 Task: Select the maximized option in the new window dimensions.
Action: Mouse moved to (11, 507)
Screenshot: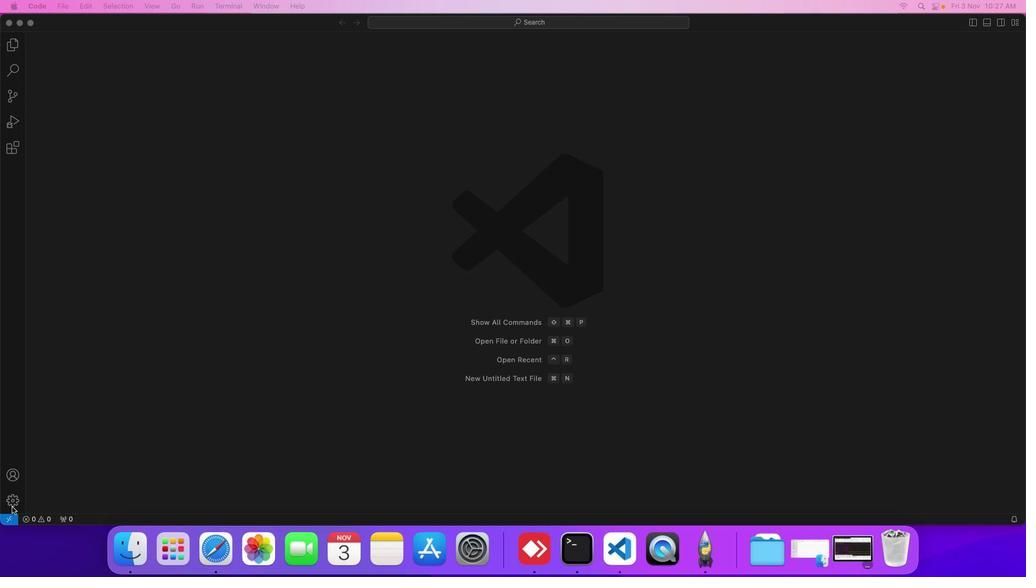 
Action: Mouse pressed left at (11, 507)
Screenshot: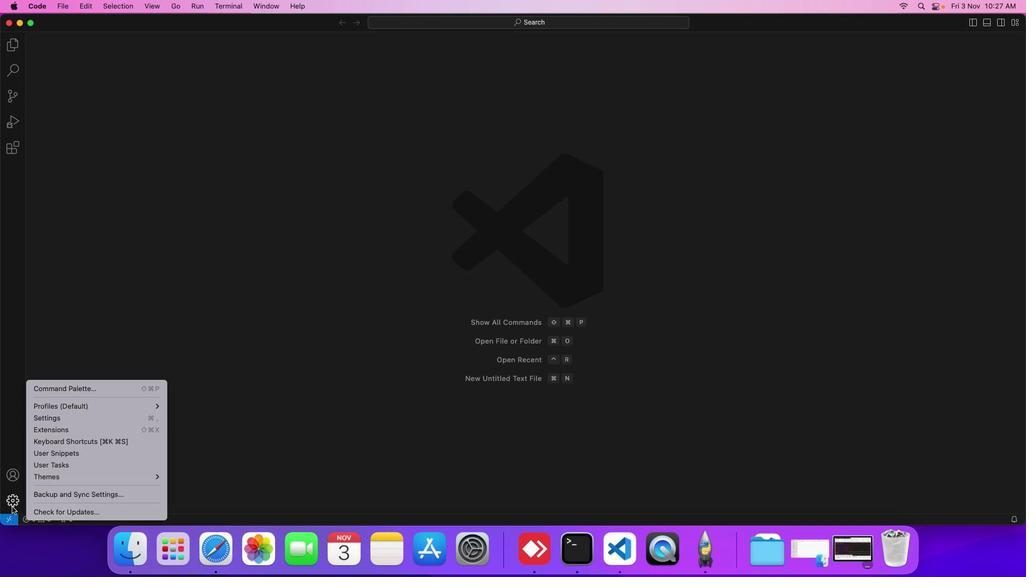 
Action: Mouse moved to (47, 418)
Screenshot: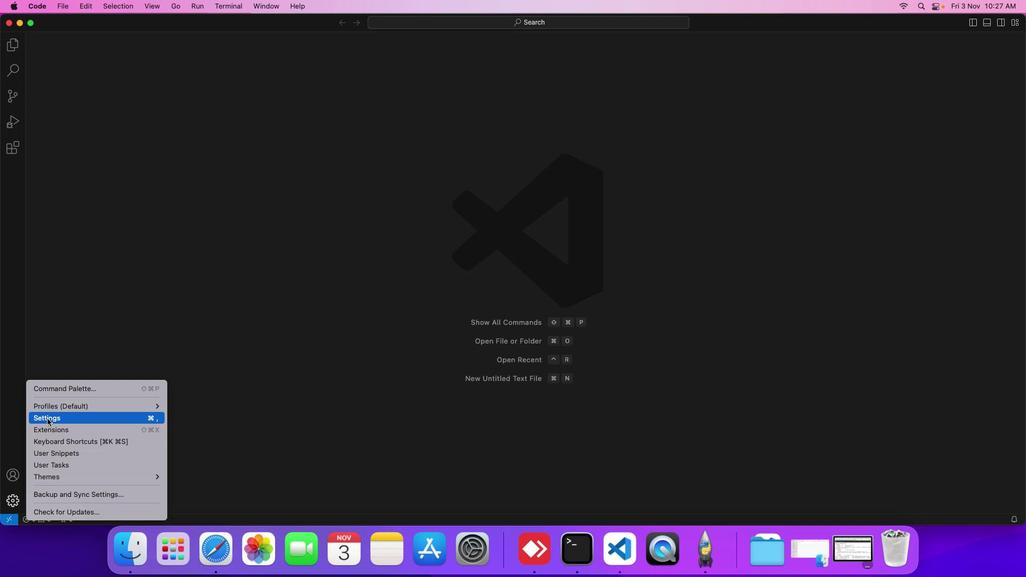 
Action: Mouse pressed left at (47, 418)
Screenshot: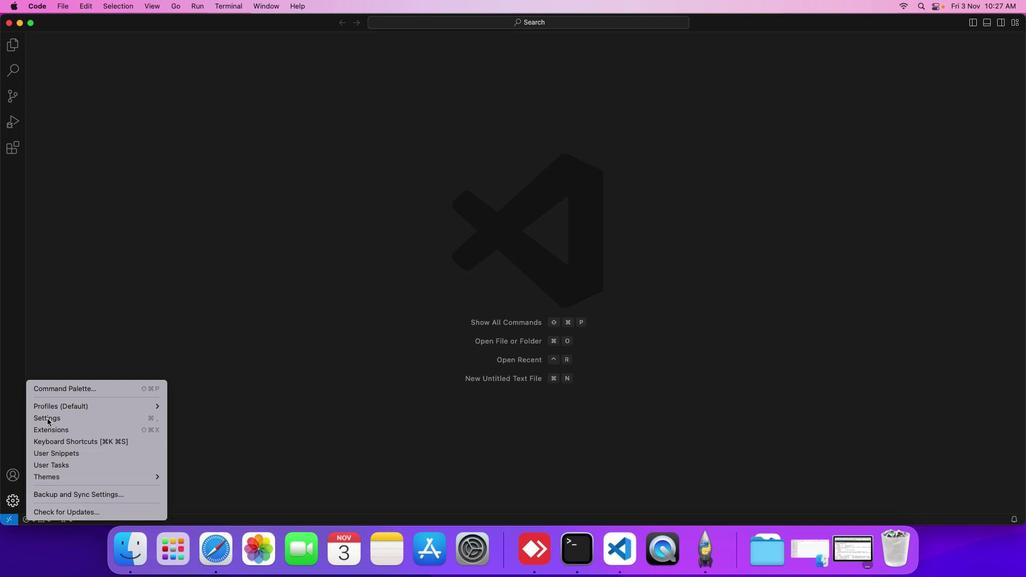 
Action: Mouse moved to (248, 146)
Screenshot: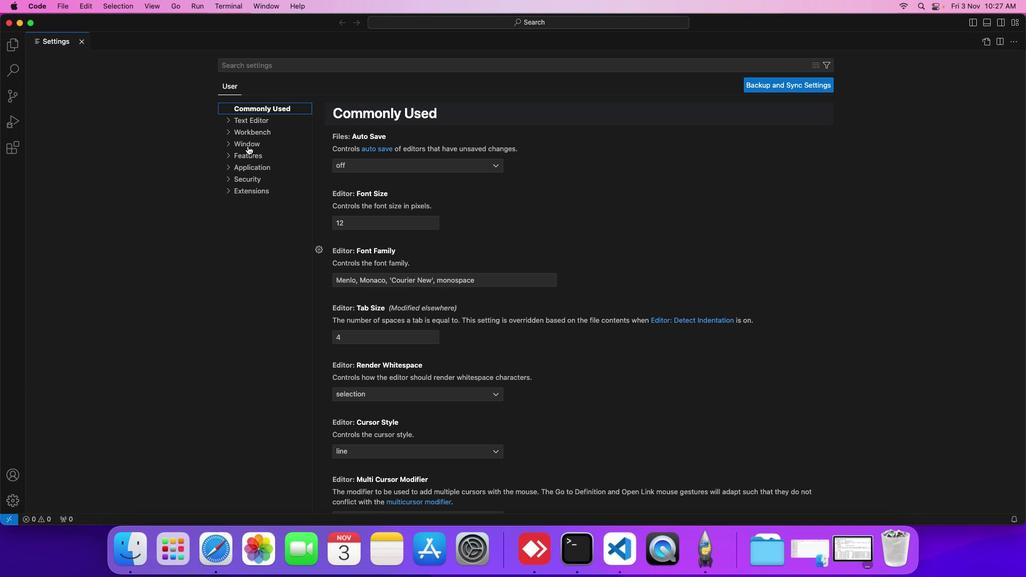
Action: Mouse pressed left at (248, 146)
Screenshot: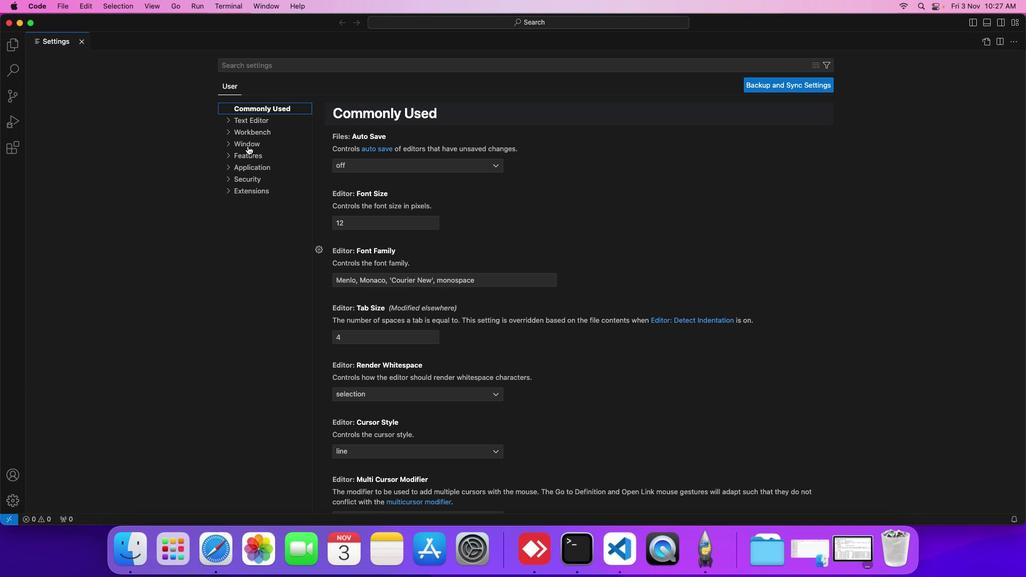 
Action: Mouse moved to (263, 159)
Screenshot: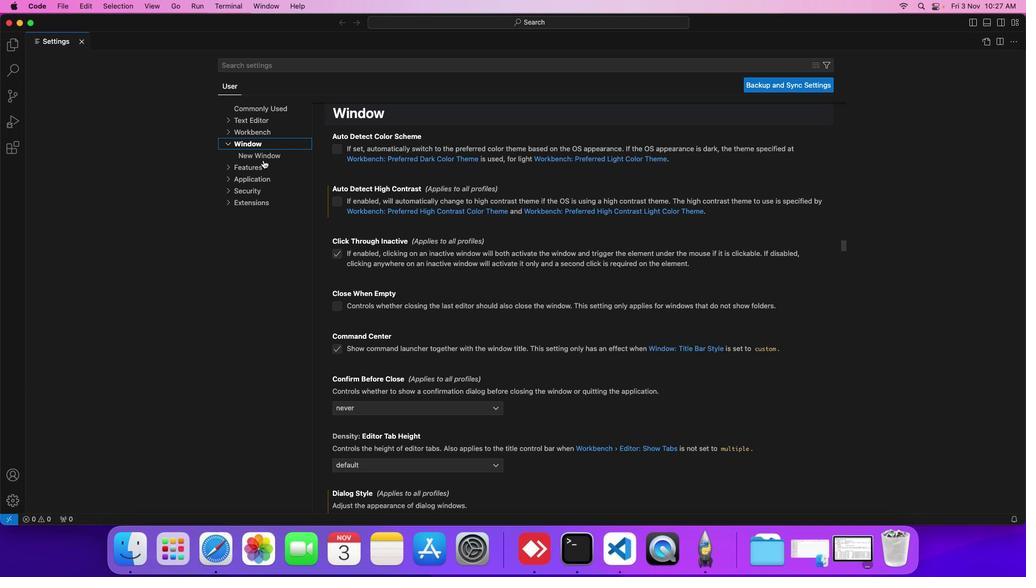 
Action: Mouse pressed left at (263, 159)
Screenshot: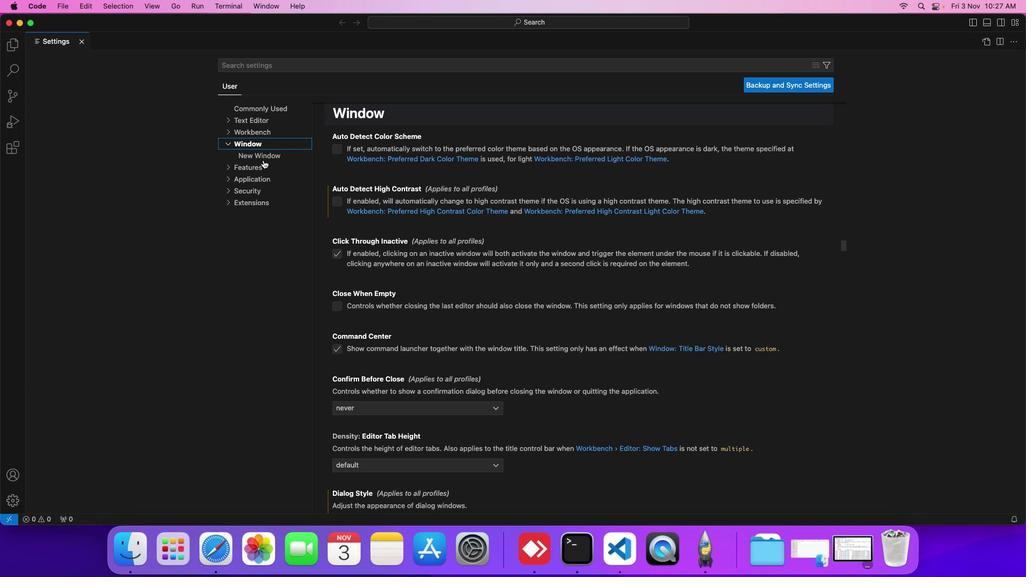 
Action: Mouse moved to (549, 387)
Screenshot: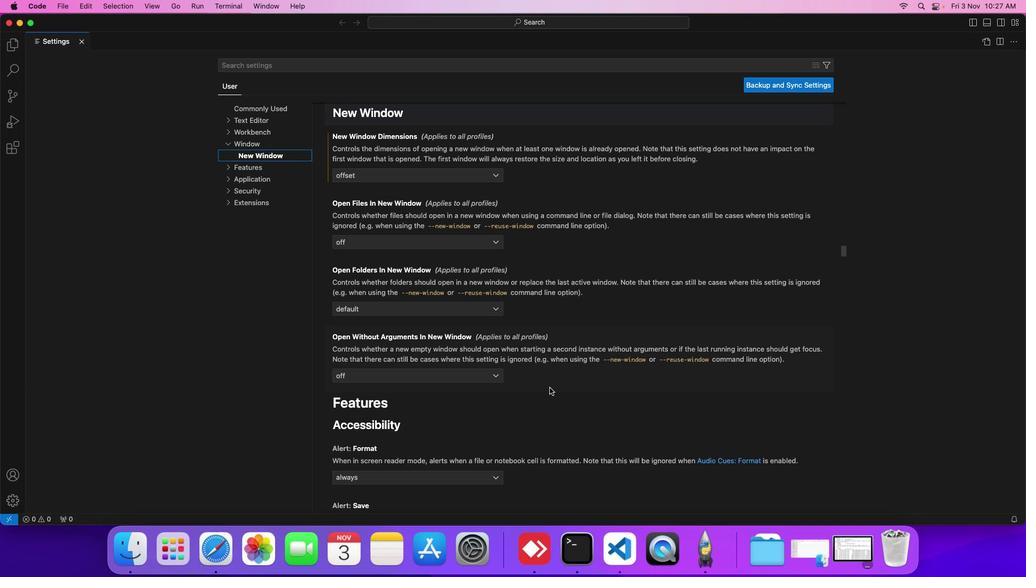 
Action: Mouse scrolled (549, 387) with delta (0, 0)
Screenshot: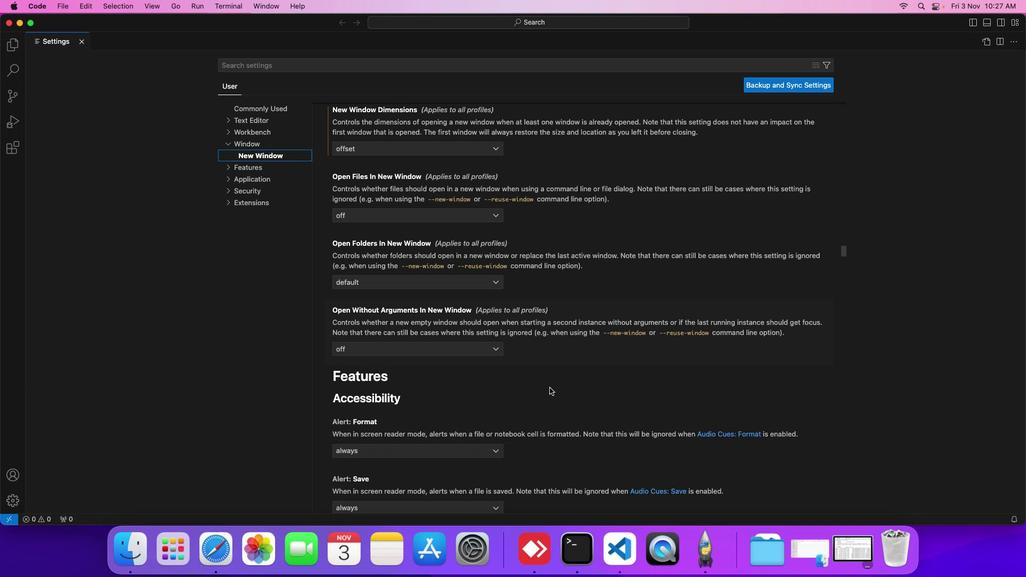 
Action: Mouse scrolled (549, 387) with delta (0, 0)
Screenshot: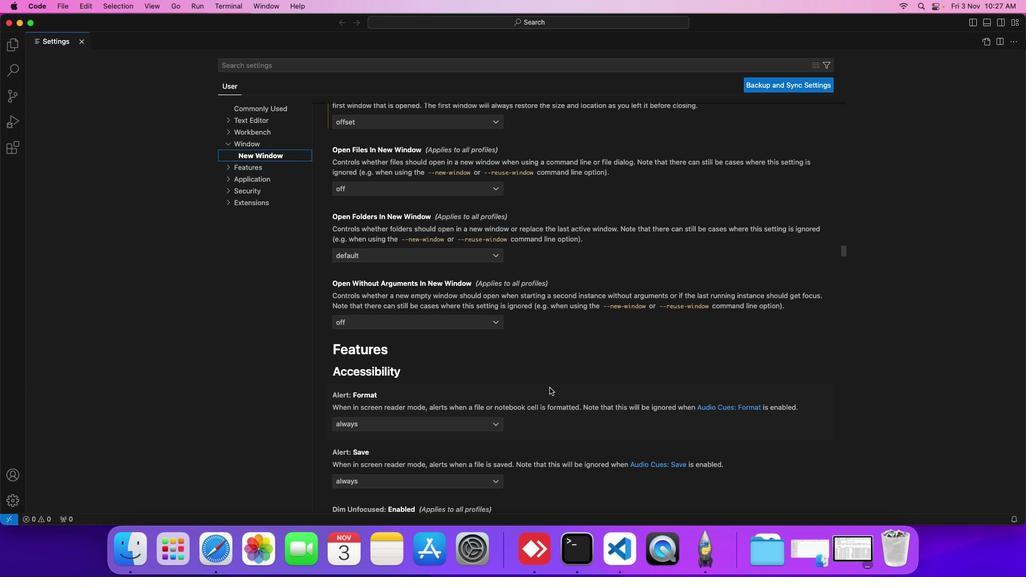 
Action: Mouse moved to (549, 388)
Screenshot: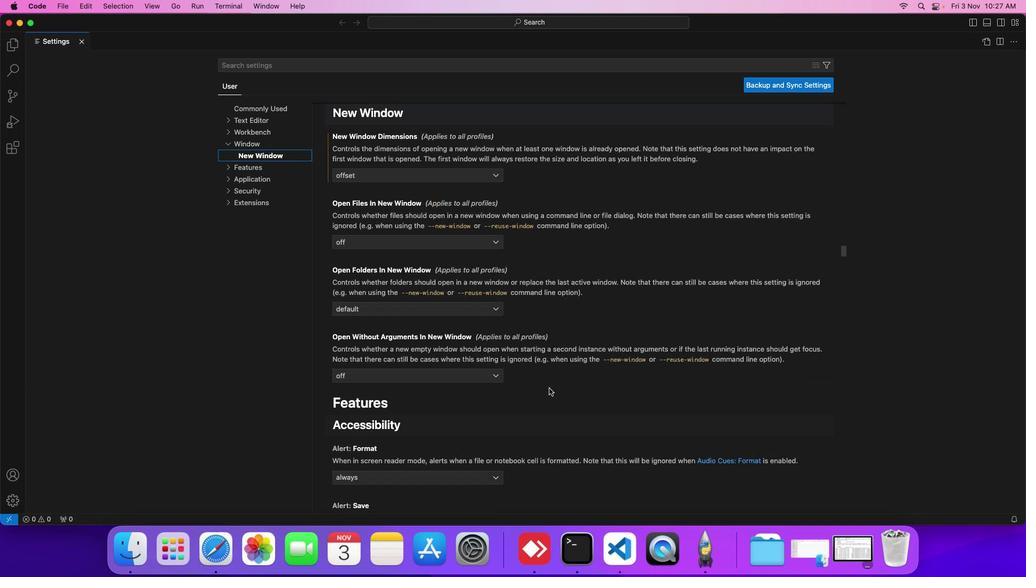 
Action: Mouse scrolled (549, 388) with delta (0, 0)
Screenshot: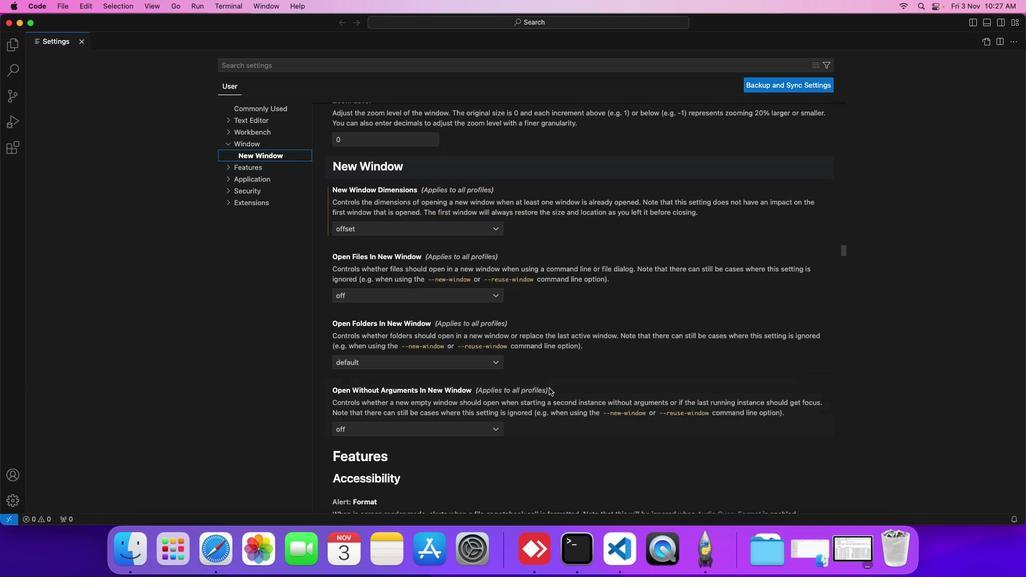 
Action: Mouse moved to (549, 388)
Screenshot: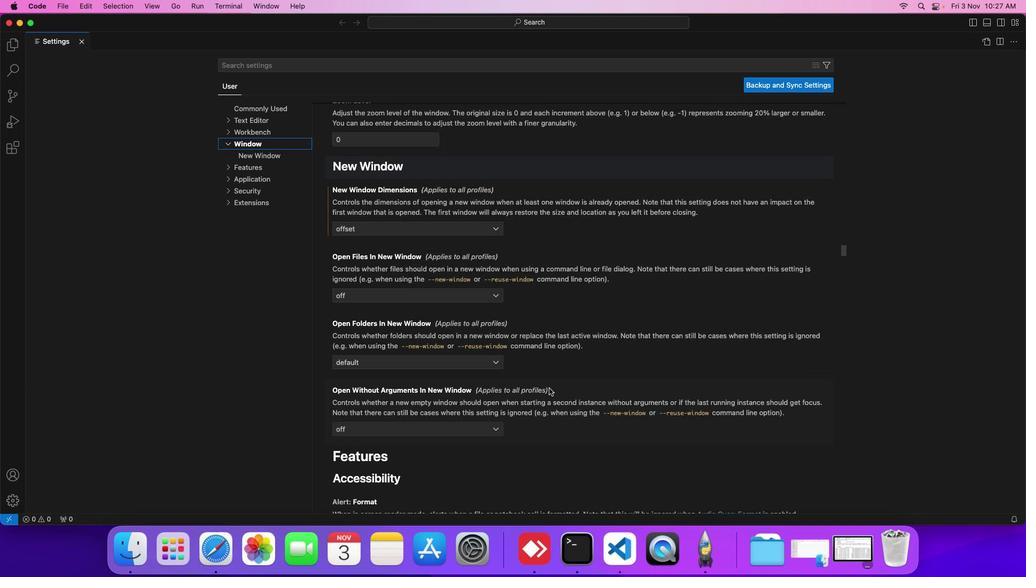 
Action: Mouse scrolled (549, 388) with delta (0, 0)
Screenshot: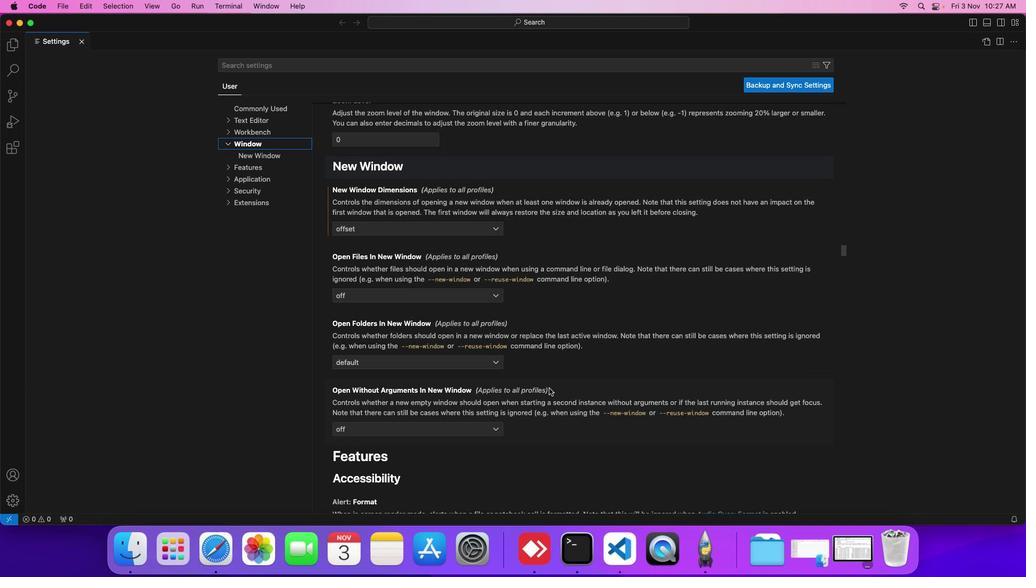 
Action: Mouse scrolled (549, 388) with delta (0, 1)
Screenshot: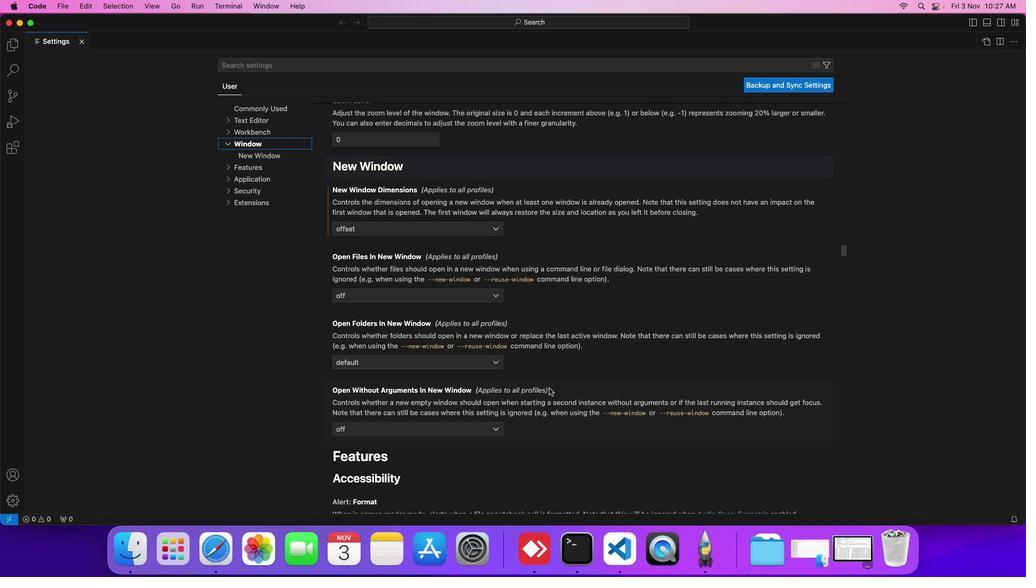 
Action: Mouse moved to (386, 228)
Screenshot: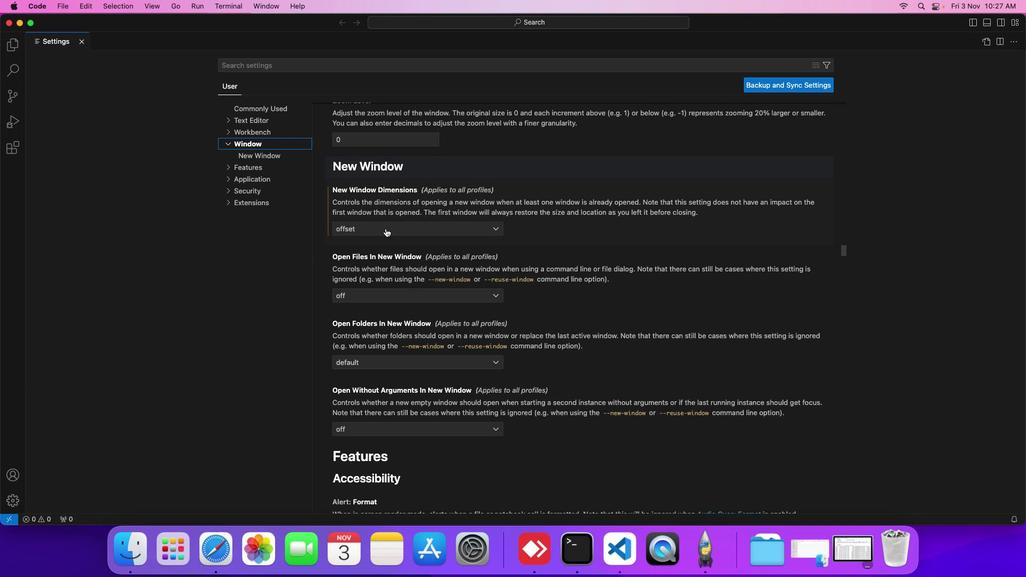
Action: Mouse pressed left at (386, 228)
Screenshot: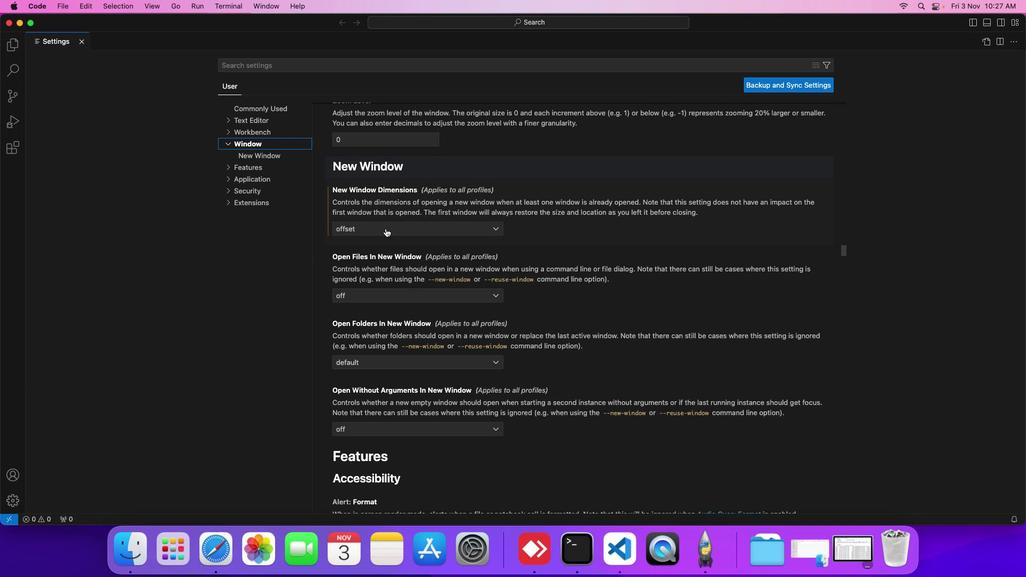 
Action: Mouse moved to (381, 272)
Screenshot: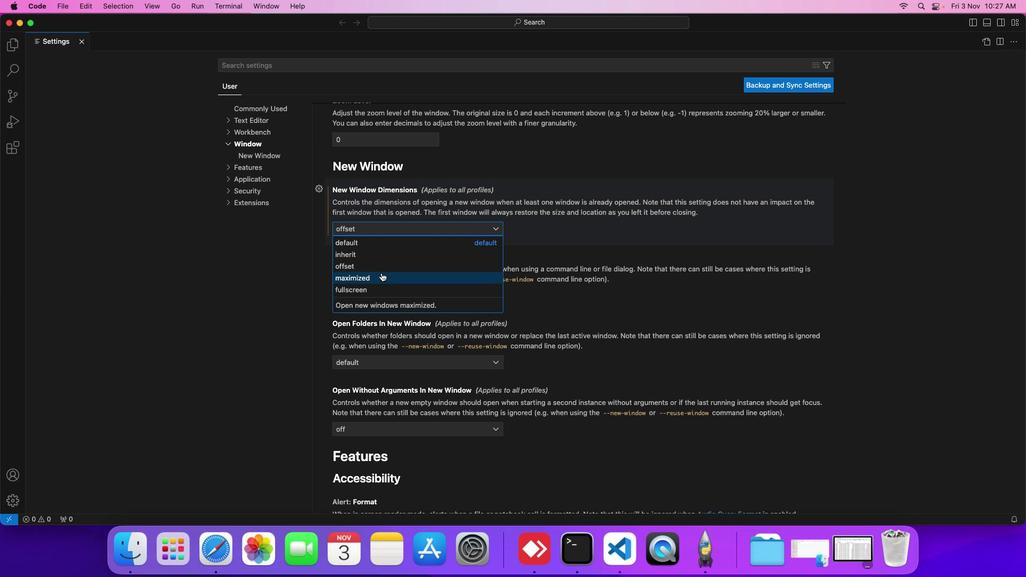 
Action: Mouse pressed left at (381, 272)
Screenshot: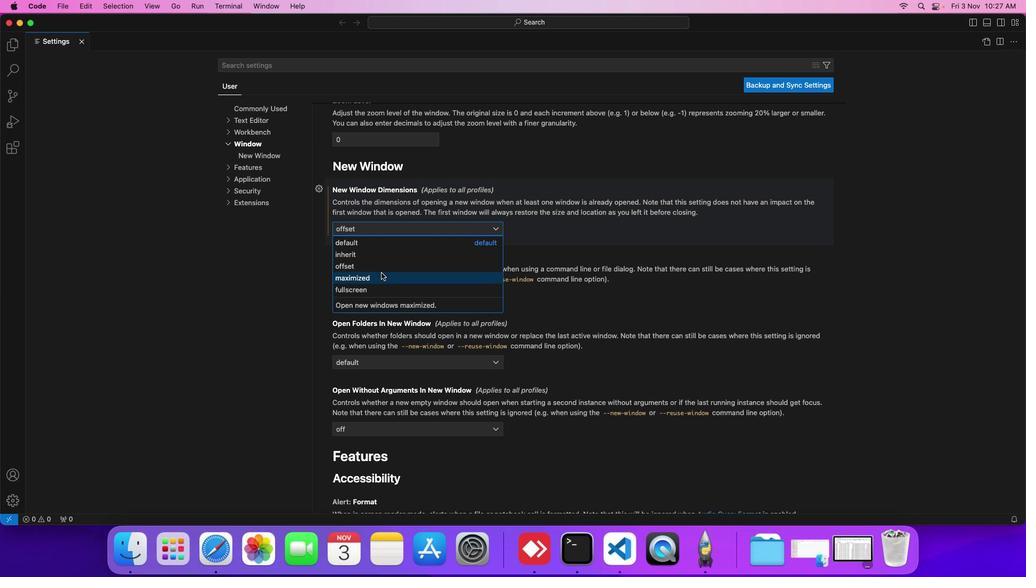 
